 Task: Create a rule from the Recommended list, Task Added to this Project -> add SubTasks in the project AgileLab with SubTasks Gather and Analyse Requirements , Design and Implement Solution , System Test and UAT , Release to Production / Go Live
Action: Mouse moved to (395, 366)
Screenshot: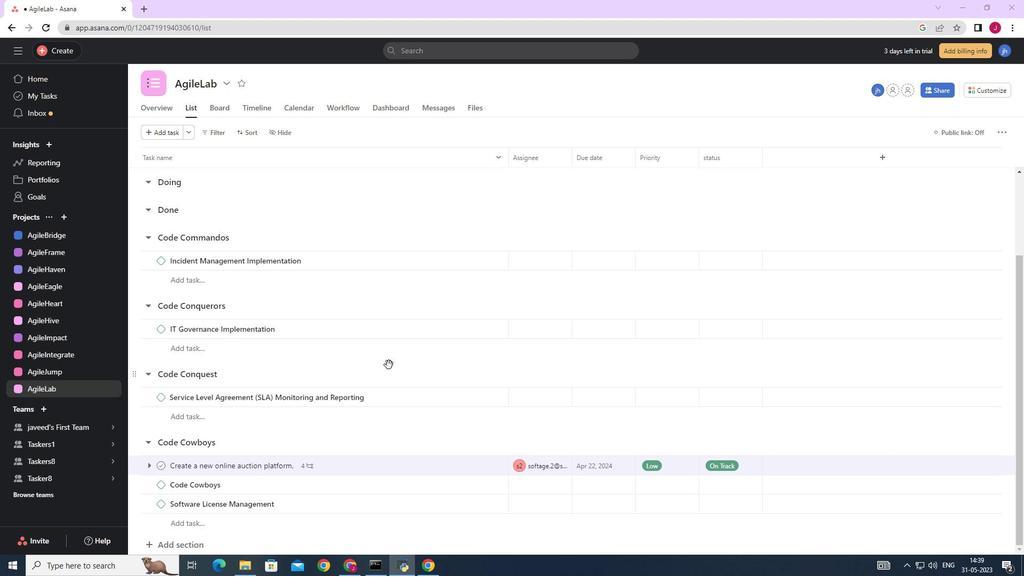 
Action: Mouse scrolled (395, 366) with delta (0, 0)
Screenshot: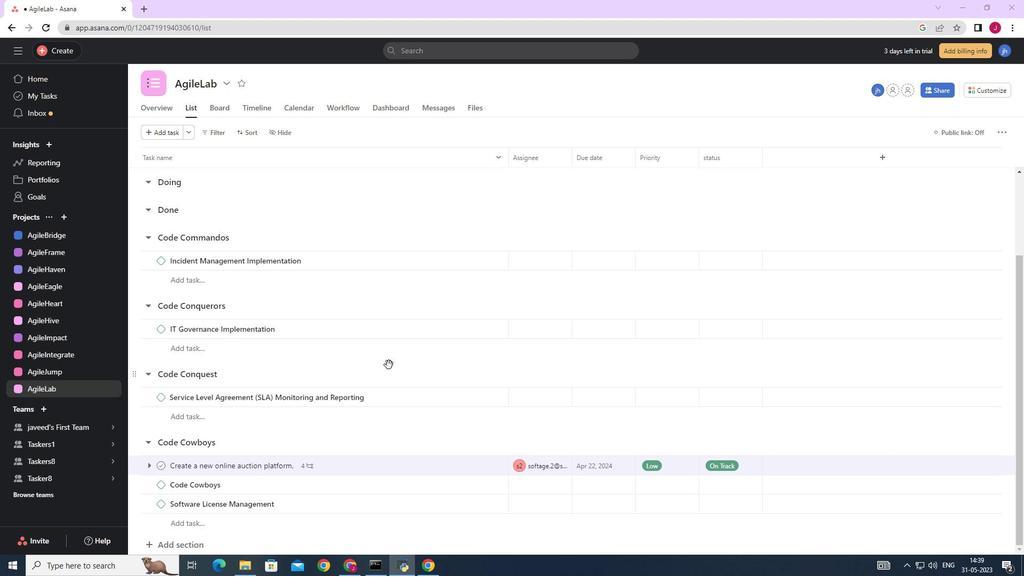 
Action: Mouse scrolled (395, 366) with delta (0, 0)
Screenshot: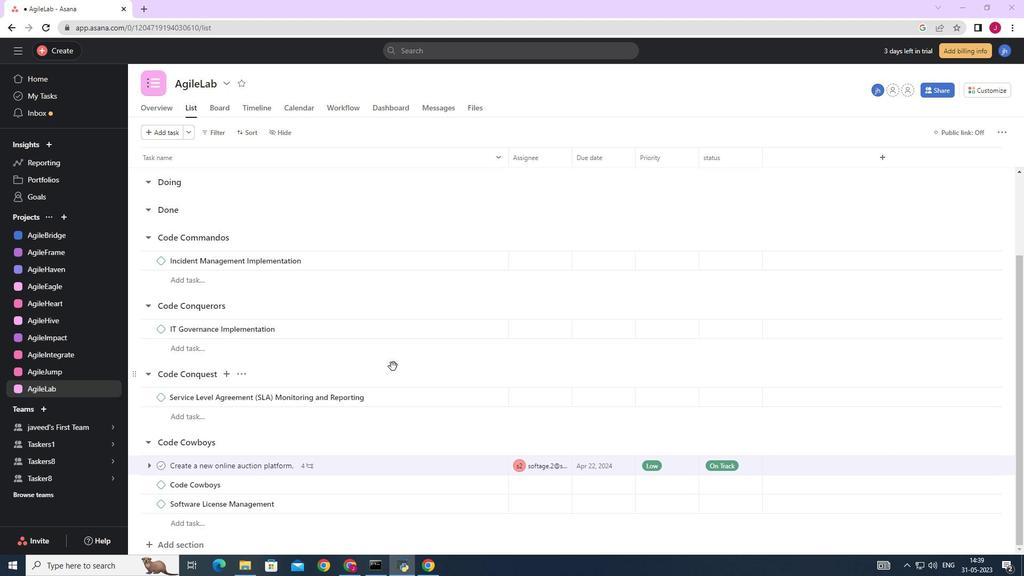 
Action: Mouse scrolled (395, 366) with delta (0, 0)
Screenshot: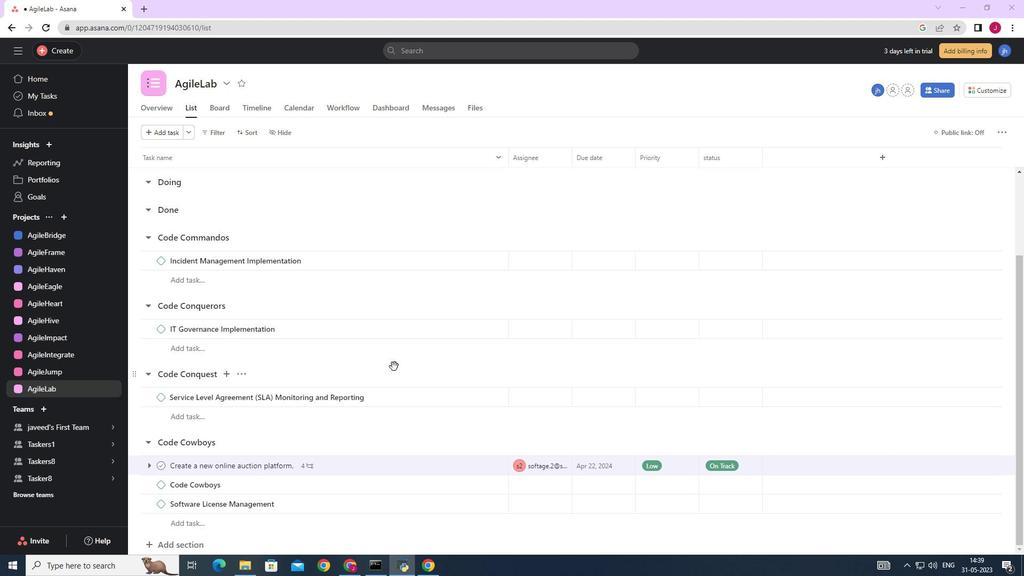 
Action: Mouse moved to (395, 366)
Screenshot: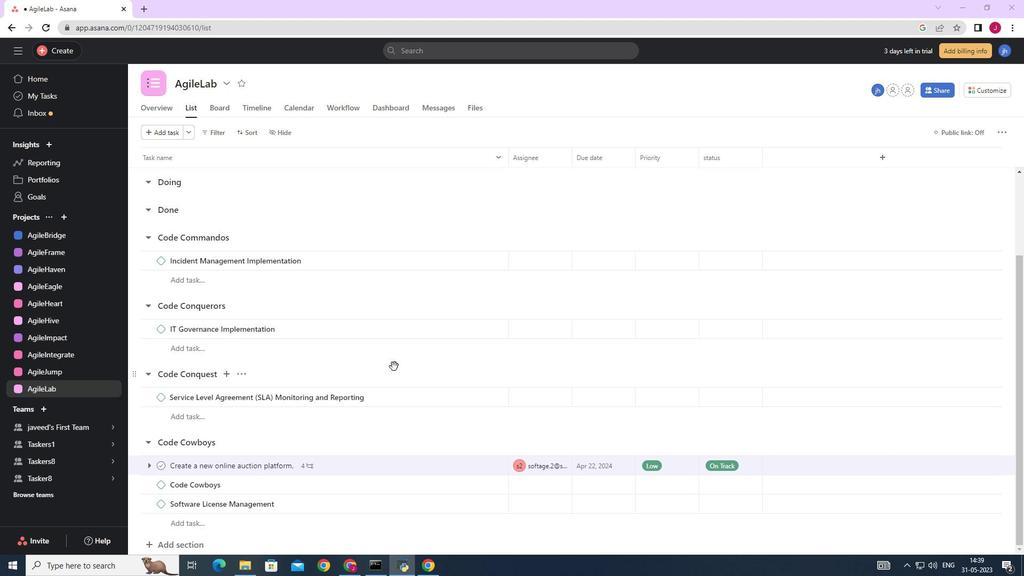 
Action: Mouse scrolled (395, 366) with delta (0, 0)
Screenshot: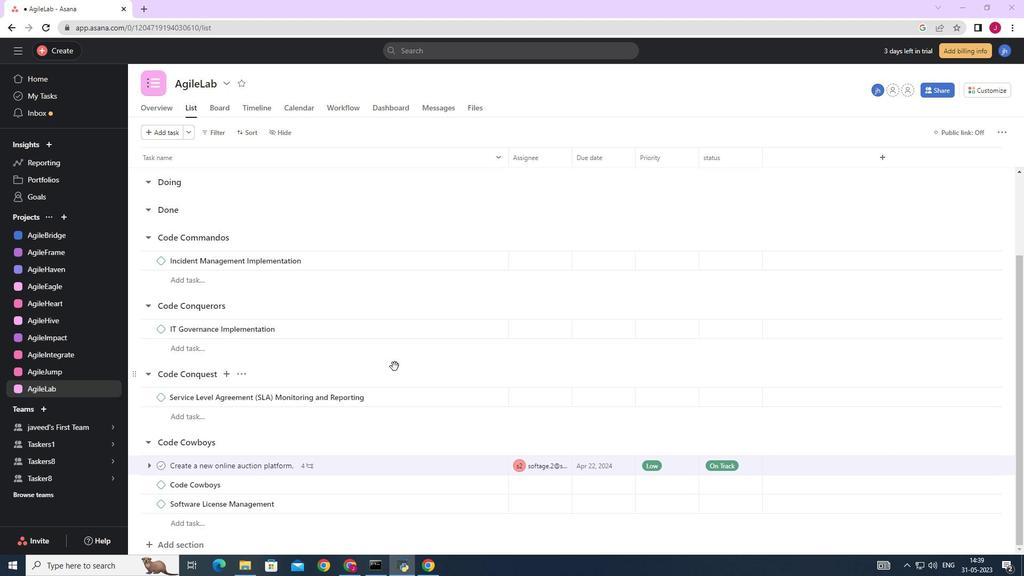 
Action: Mouse moved to (460, 464)
Screenshot: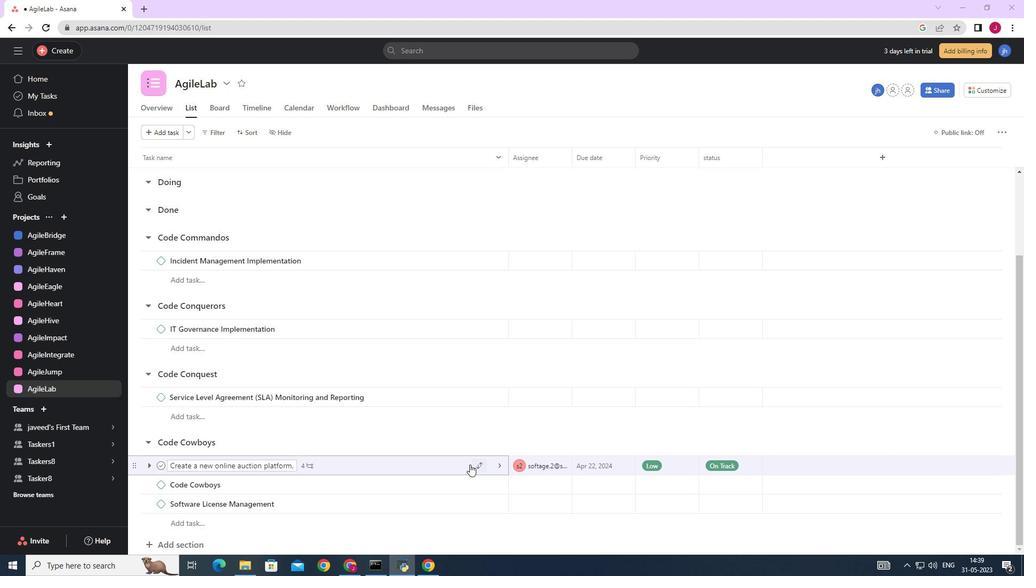 
Action: Mouse pressed left at (460, 464)
Screenshot: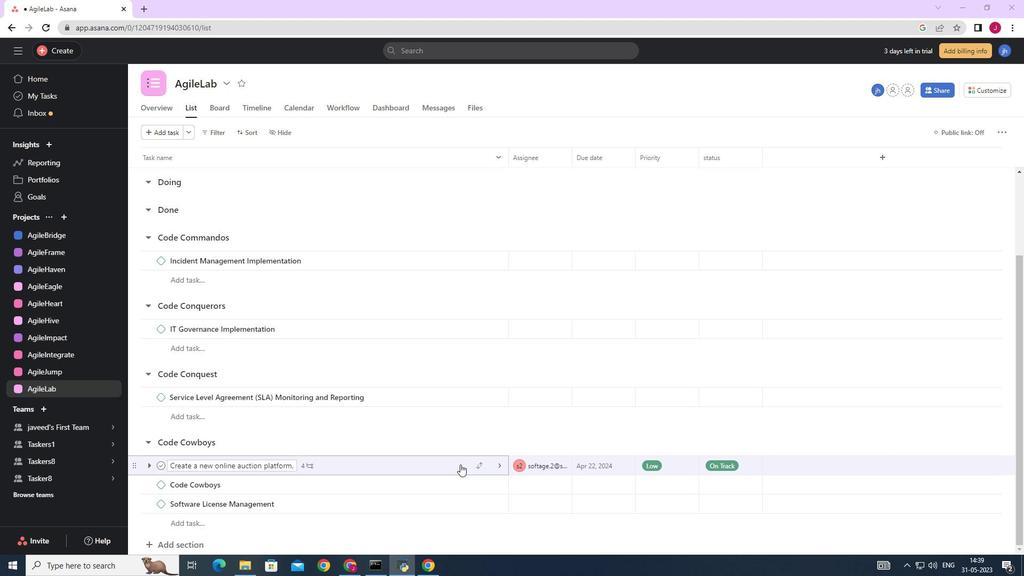 
Action: Mouse moved to (758, 357)
Screenshot: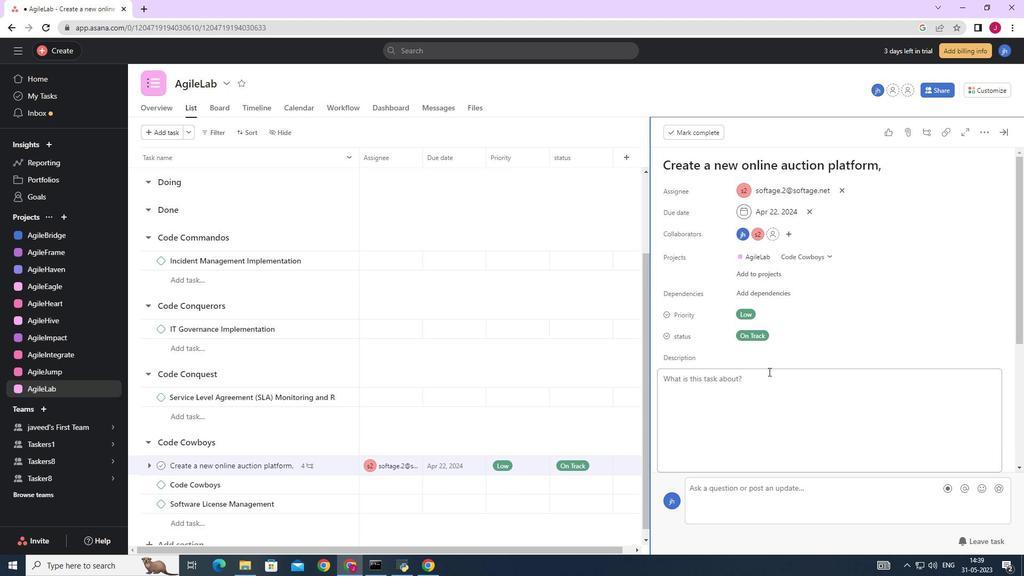 
Action: Mouse scrolled (758, 357) with delta (0, 0)
Screenshot: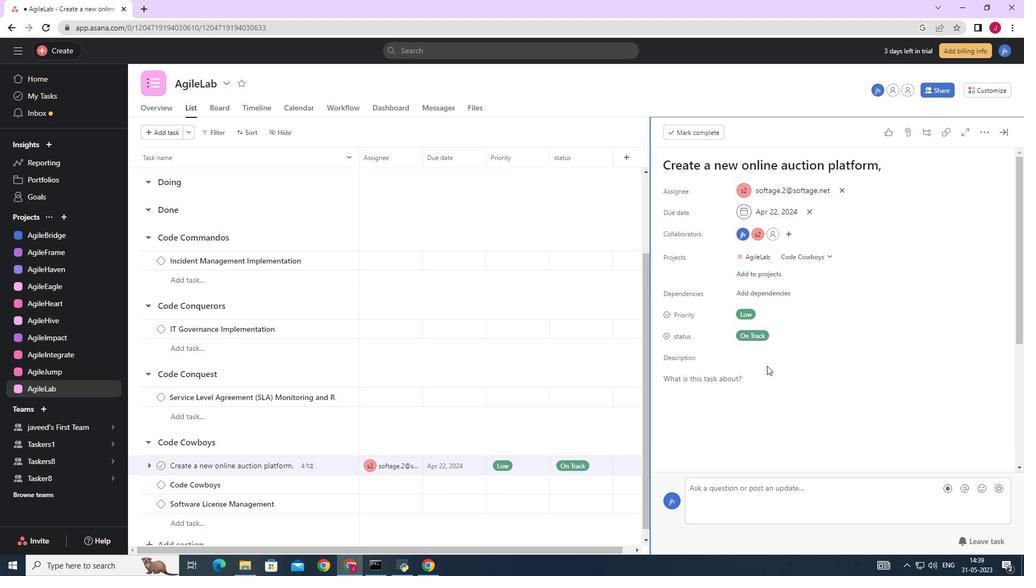 
Action: Mouse scrolled (758, 357) with delta (0, 0)
Screenshot: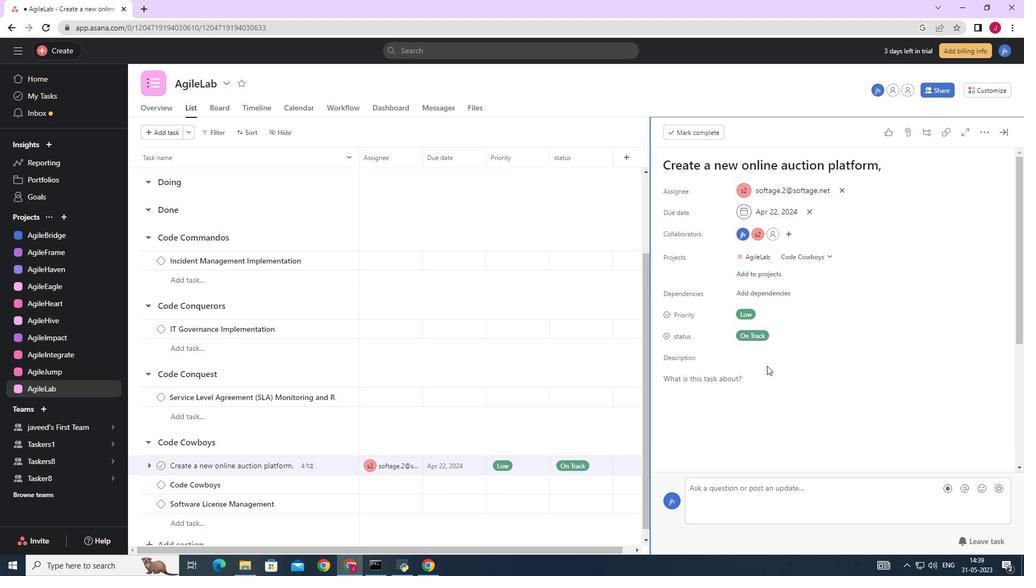 
Action: Mouse moved to (612, 196)
Screenshot: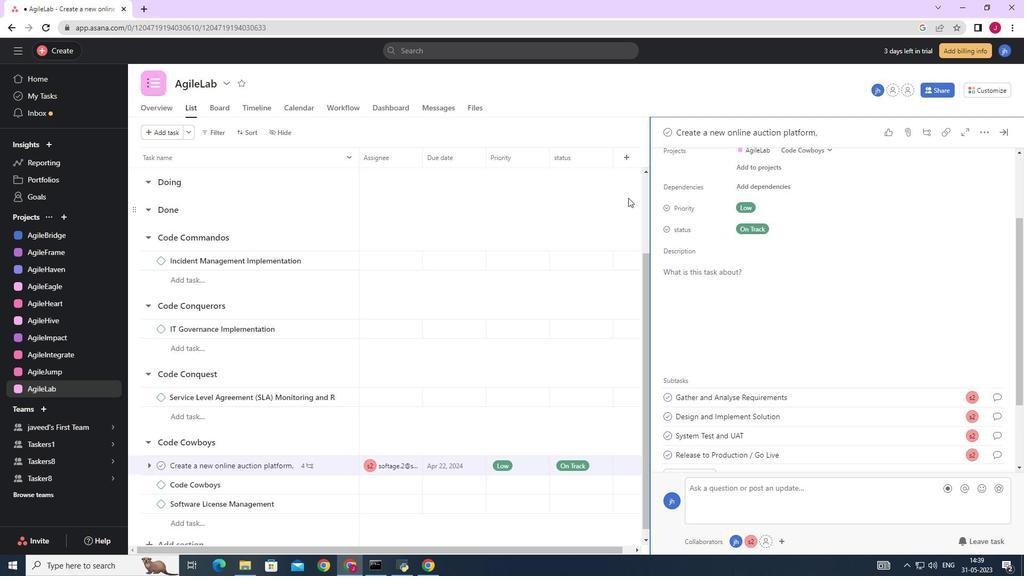
Action: Mouse pressed left at (612, 196)
Screenshot: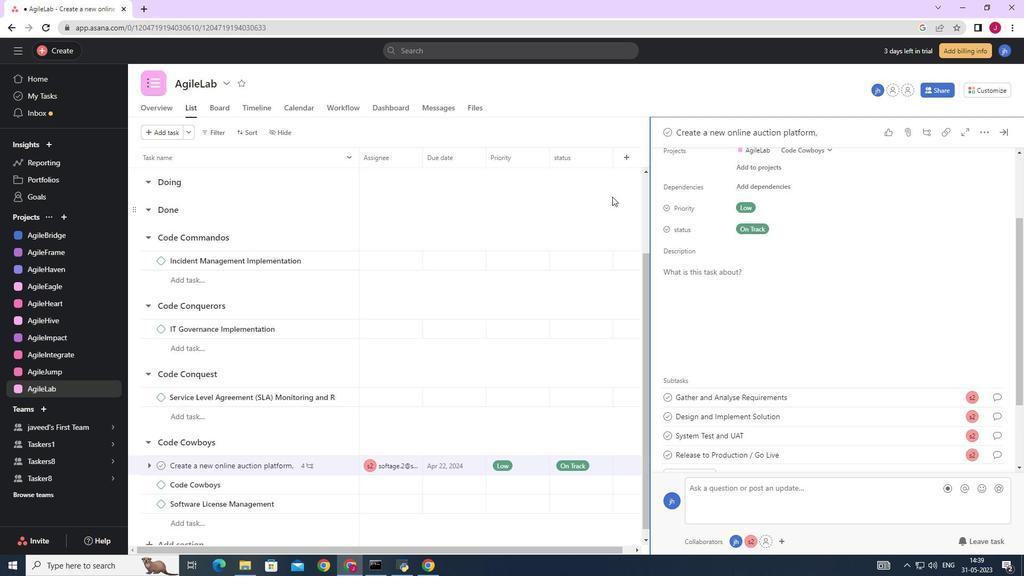 
Action: Mouse moved to (1006, 129)
Screenshot: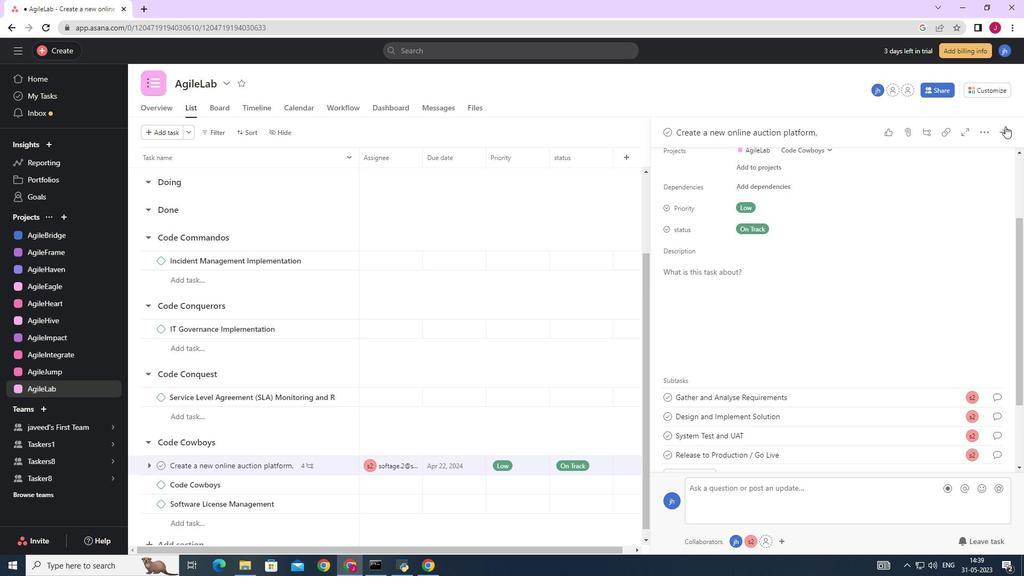 
Action: Mouse pressed left at (1006, 129)
Screenshot: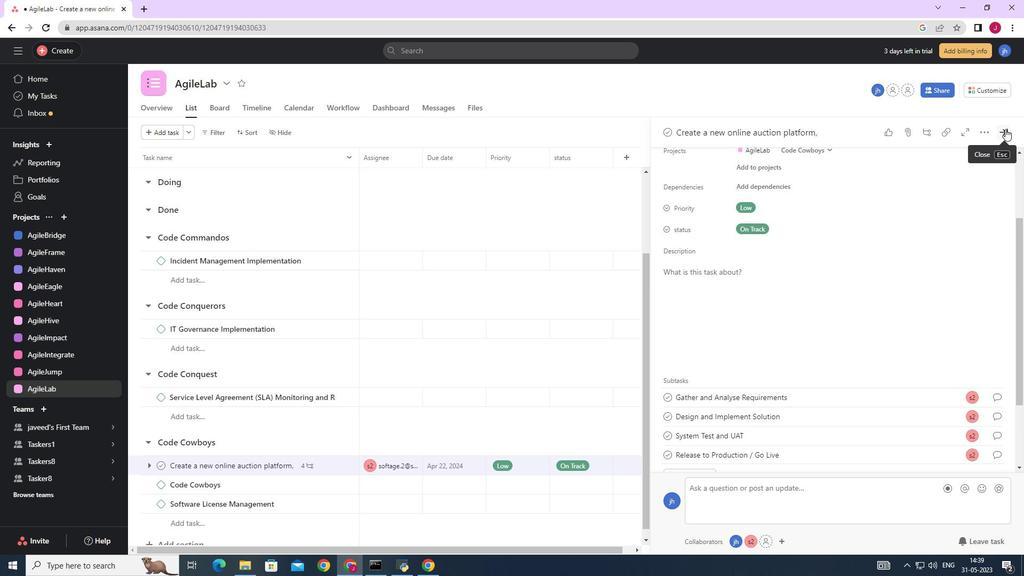 
Action: Mouse moved to (547, 371)
Screenshot: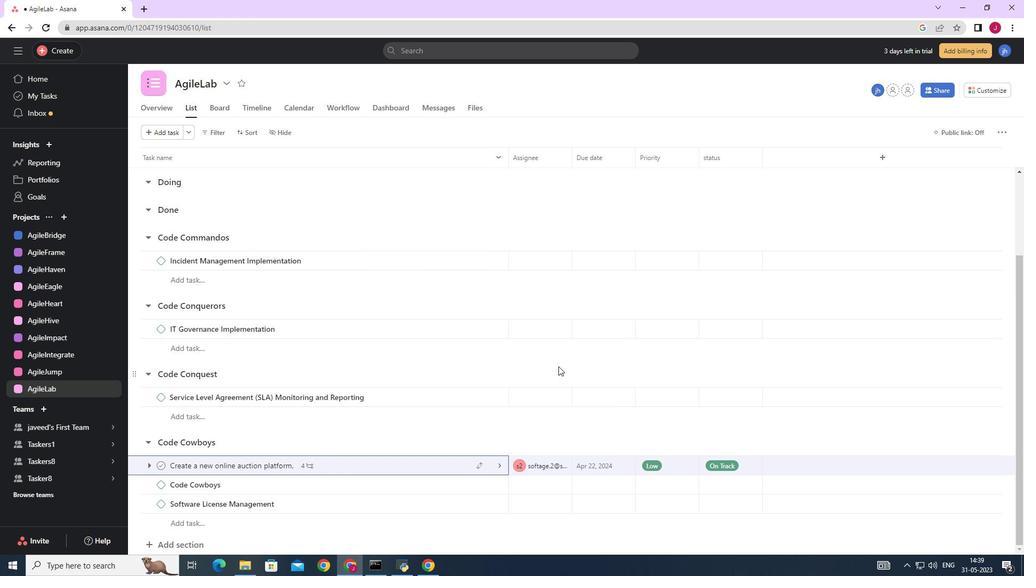
Action: Mouse scrolled (547, 372) with delta (0, 0)
Screenshot: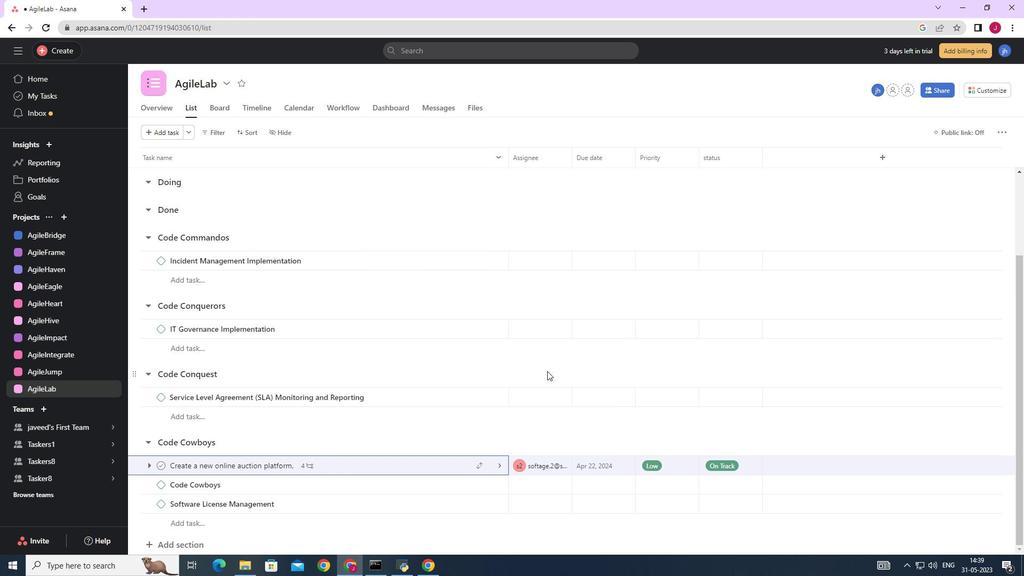 
Action: Mouse scrolled (547, 372) with delta (0, 0)
Screenshot: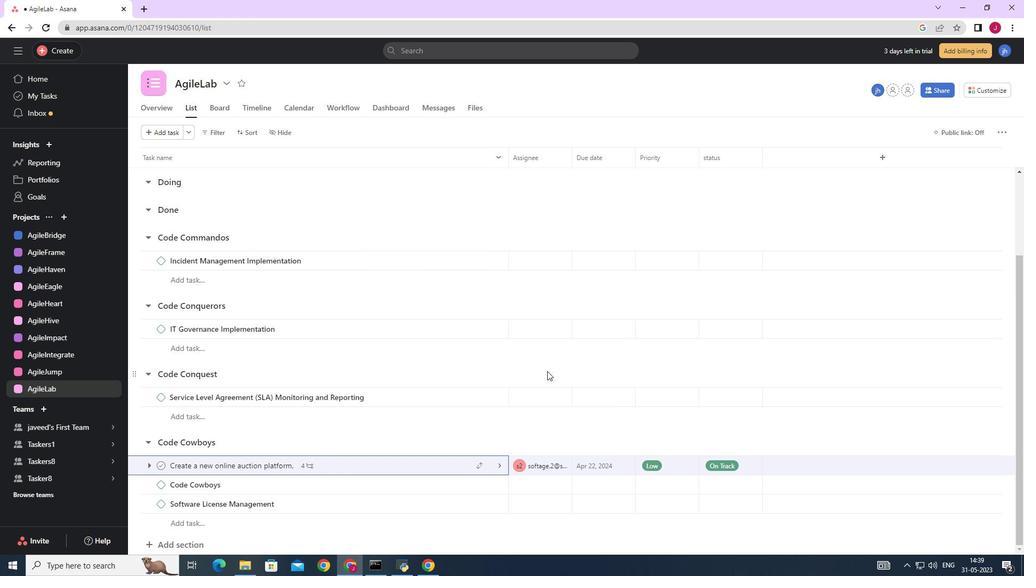 
Action: Mouse scrolled (547, 372) with delta (0, 0)
Screenshot: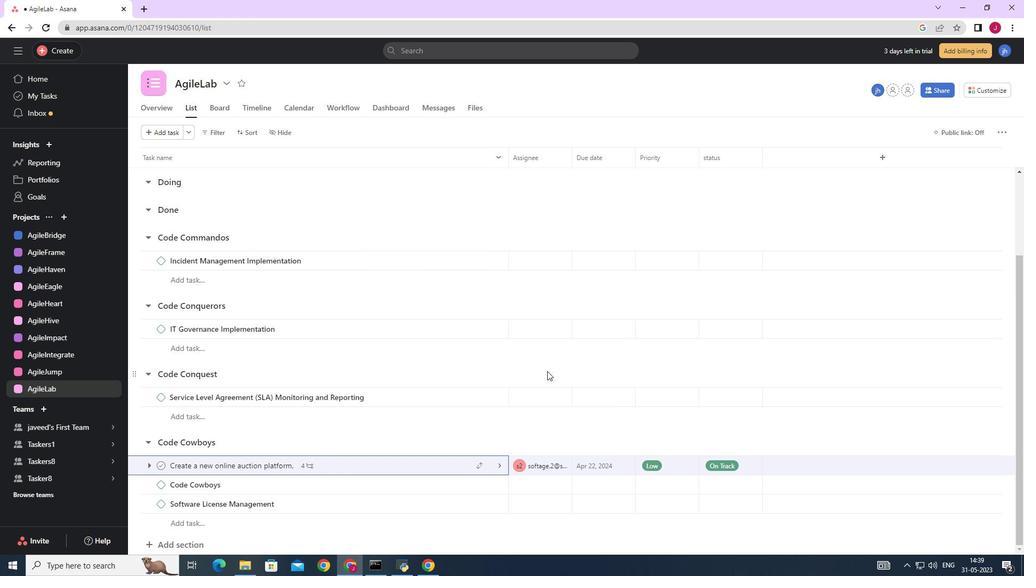 
Action: Mouse scrolled (547, 372) with delta (0, 0)
Screenshot: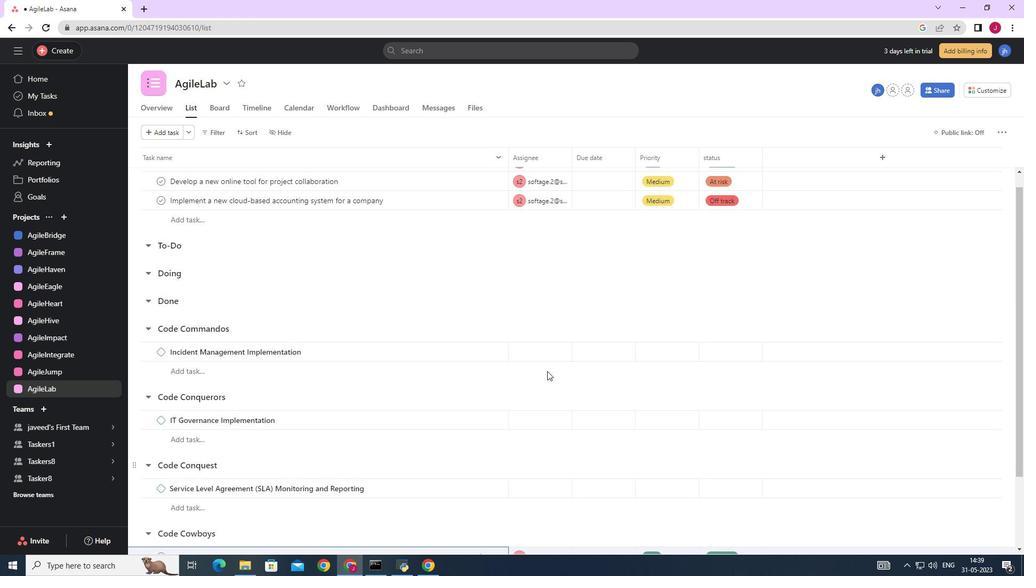 
Action: Mouse scrolled (547, 372) with delta (0, 0)
Screenshot: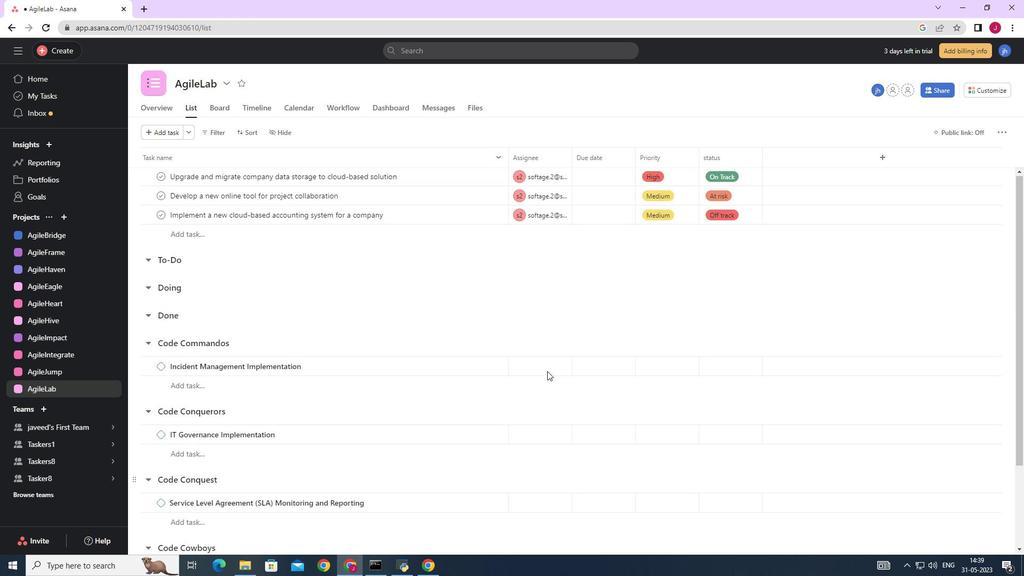 
Action: Mouse scrolled (547, 372) with delta (0, 0)
Screenshot: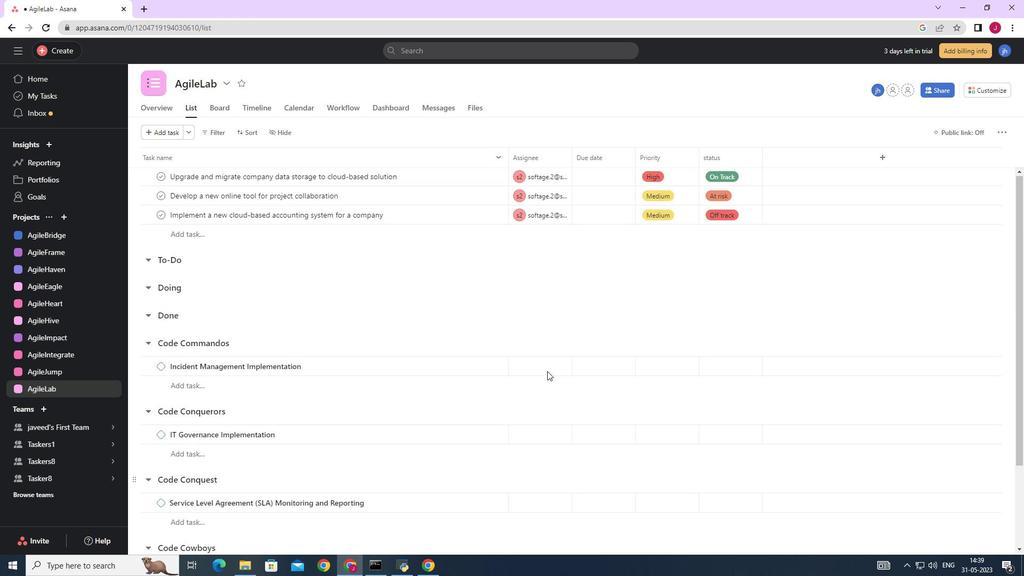 
Action: Mouse moved to (988, 88)
Screenshot: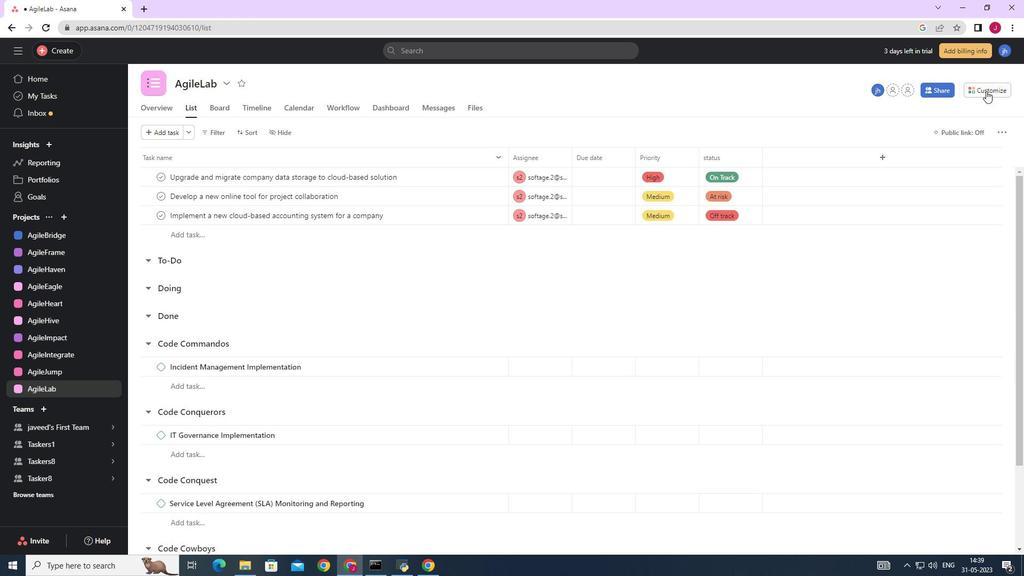 
Action: Mouse pressed left at (988, 88)
Screenshot: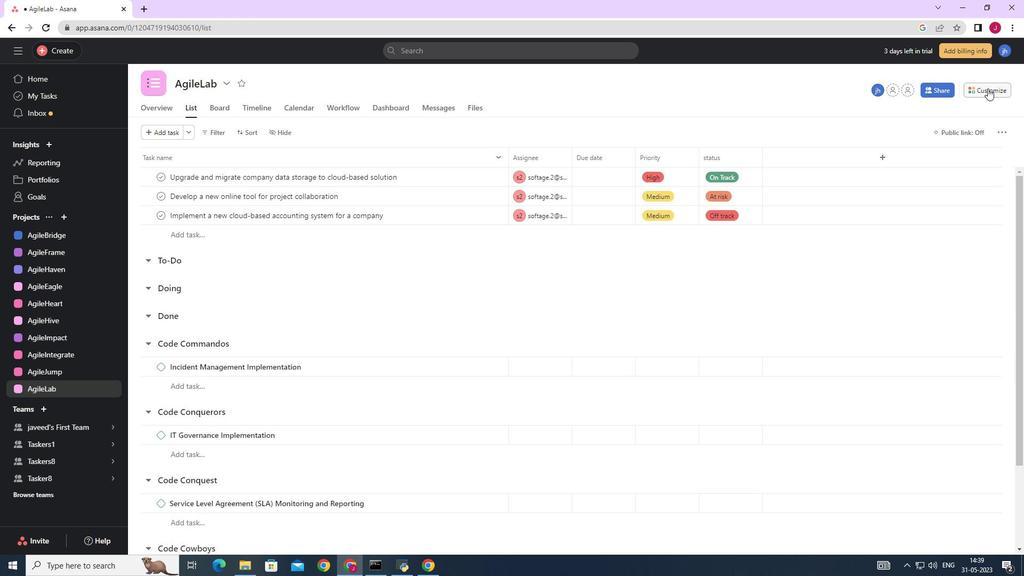 
Action: Mouse moved to (807, 230)
Screenshot: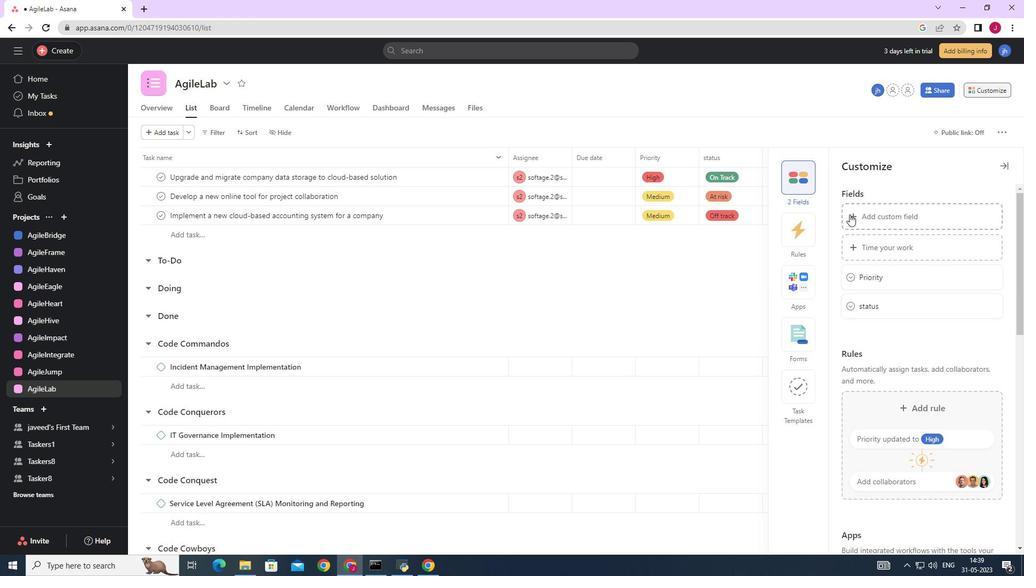 
Action: Mouse pressed left at (807, 230)
Screenshot: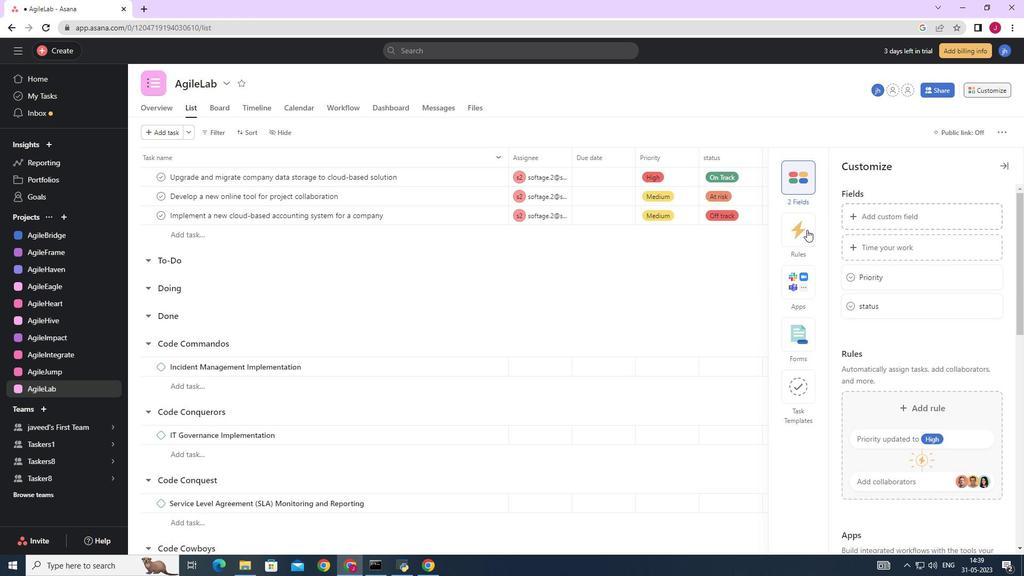 
Action: Mouse moved to (889, 242)
Screenshot: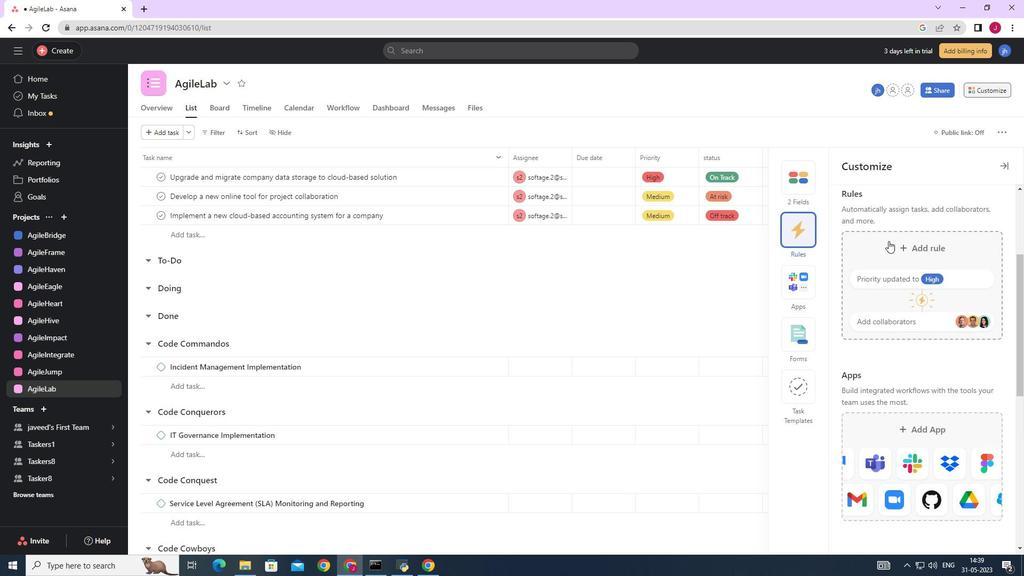 
Action: Mouse pressed left at (889, 242)
Screenshot: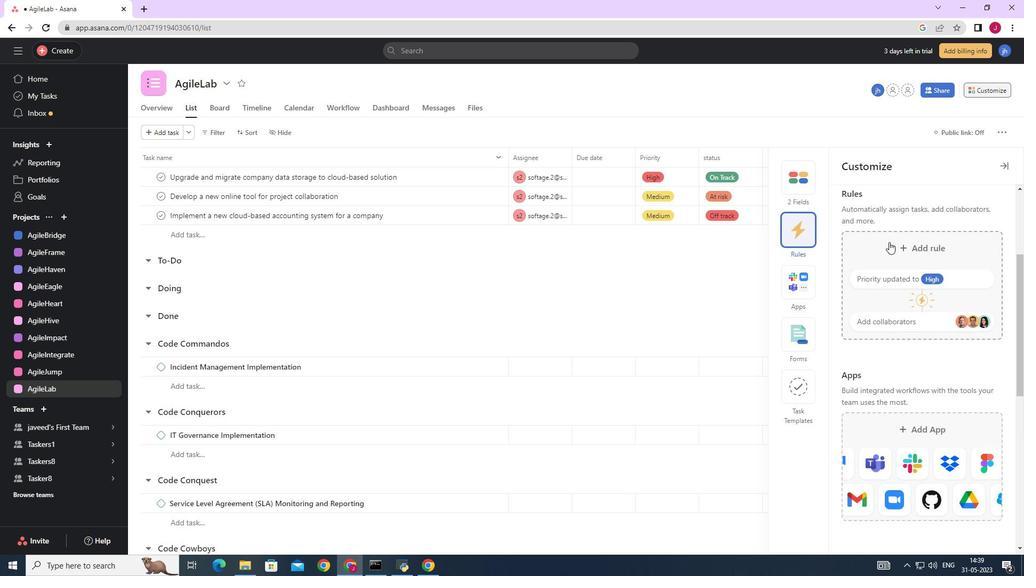 
Action: Mouse moved to (432, 167)
Screenshot: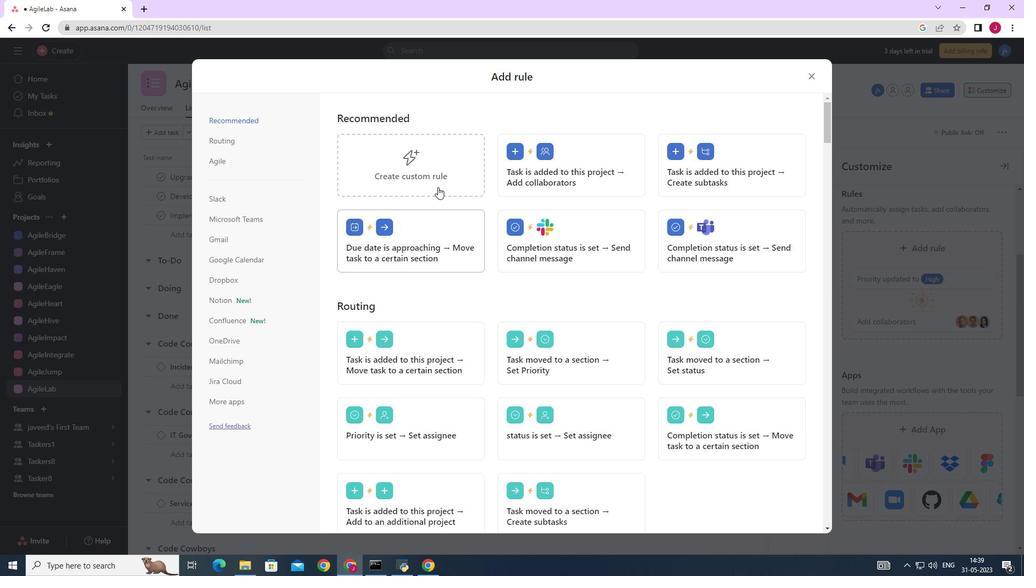 
Action: Mouse pressed left at (432, 167)
Screenshot: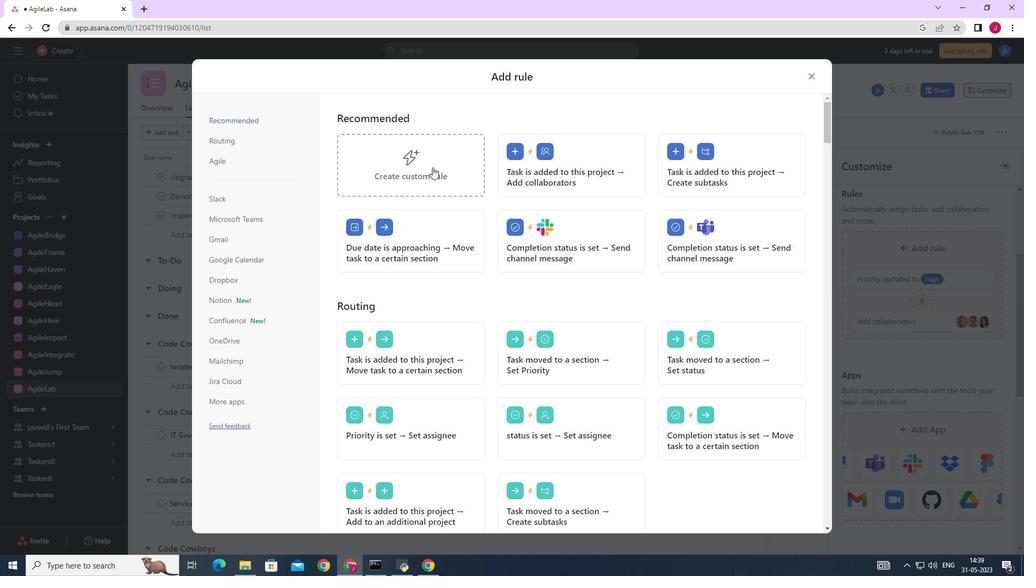 
Action: Mouse moved to (493, 271)
Screenshot: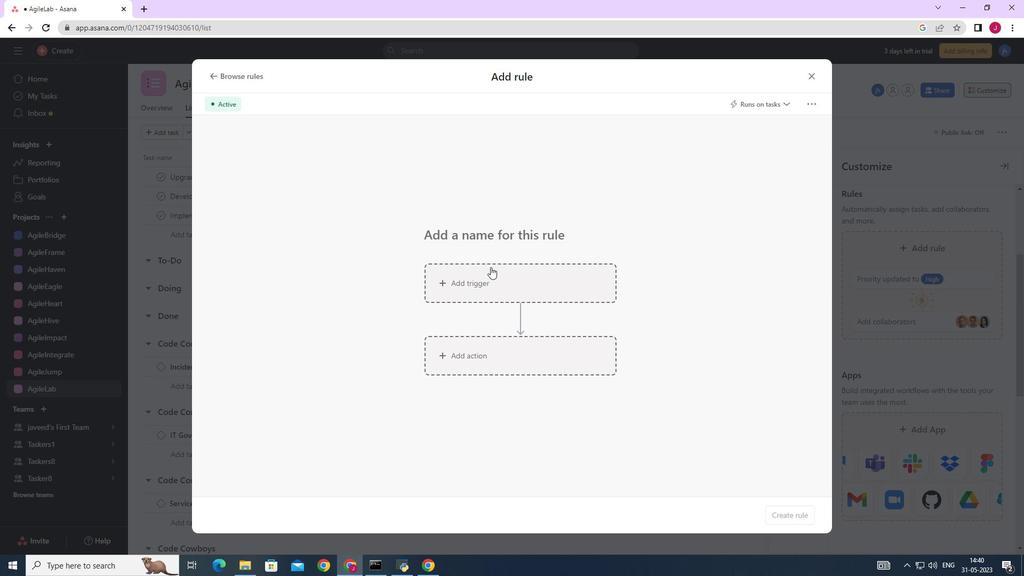 
Action: Mouse pressed left at (493, 271)
Screenshot: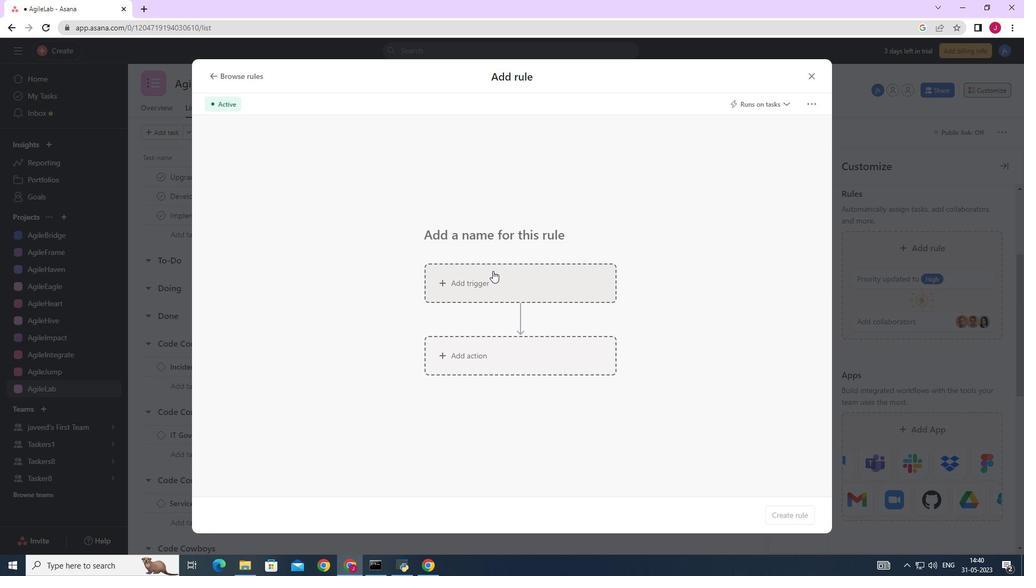 
Action: Mouse moved to (429, 359)
Screenshot: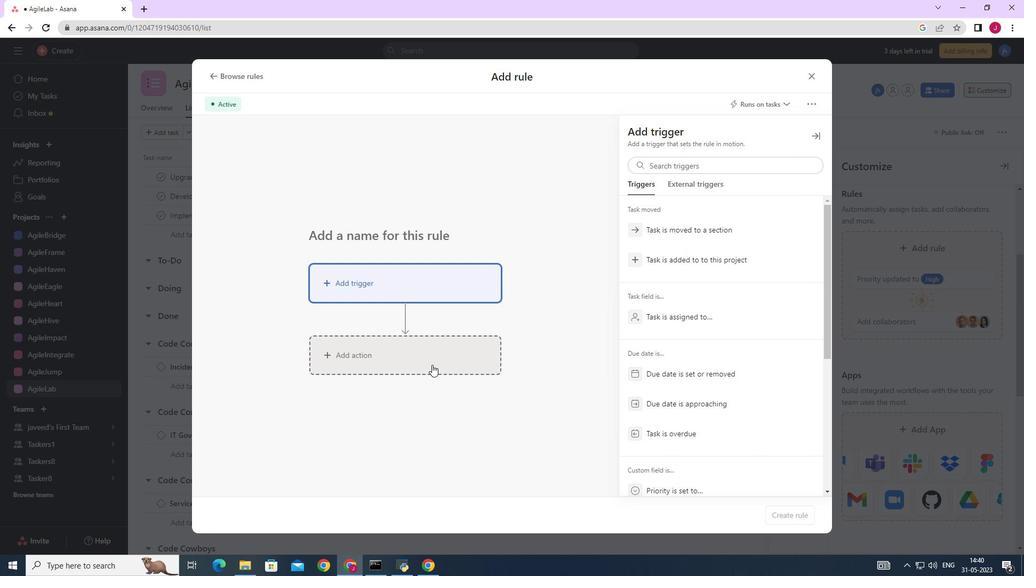
Action: Mouse pressed left at (429, 359)
Screenshot: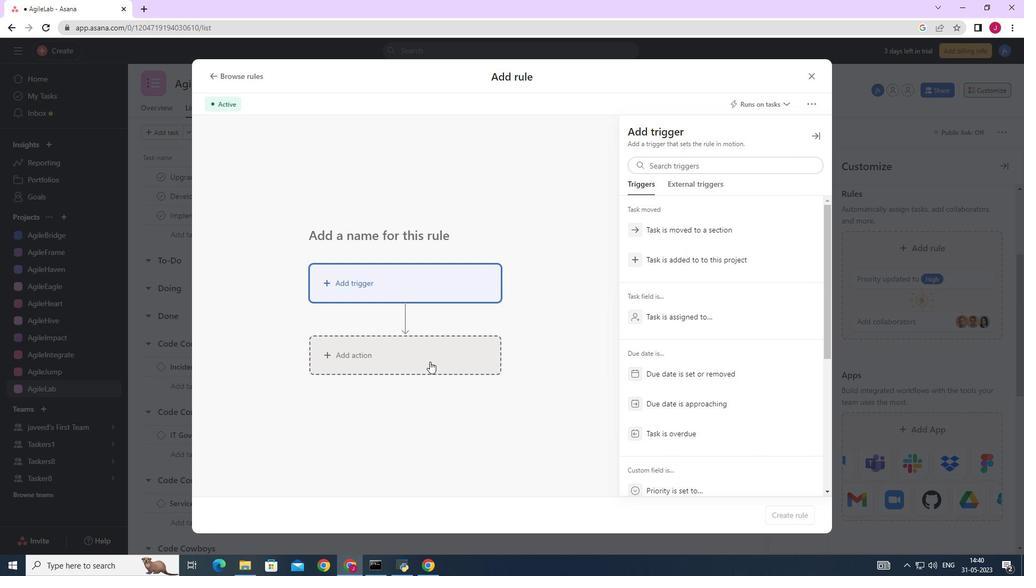 
Action: Mouse moved to (662, 405)
Screenshot: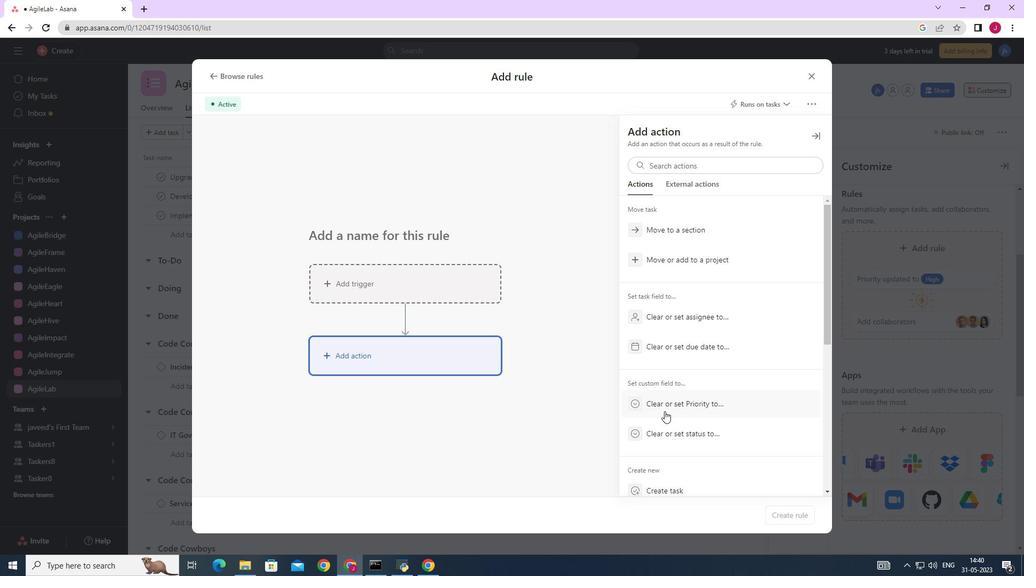 
Action: Mouse scrolled (662, 404) with delta (0, 0)
Screenshot: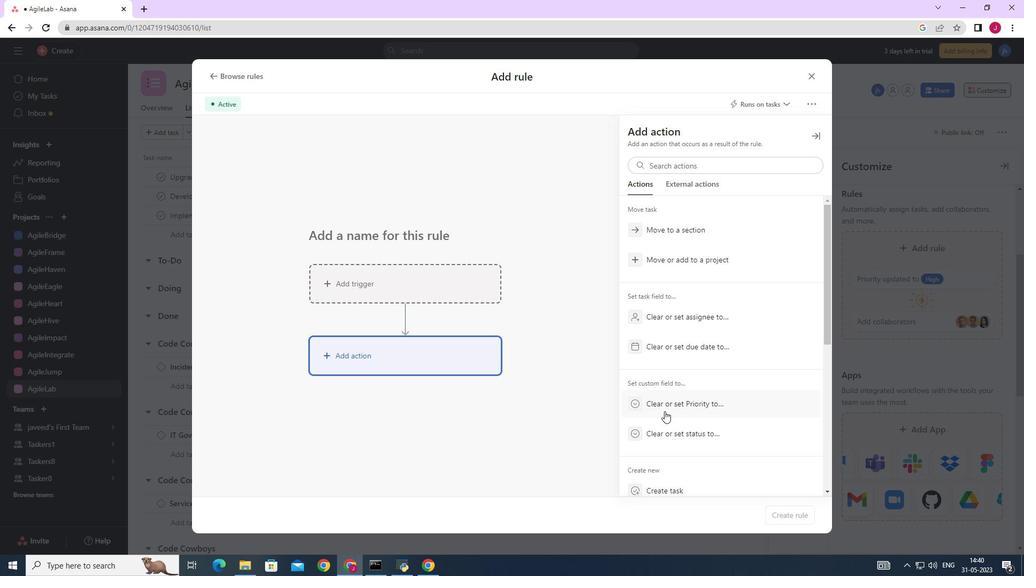 
Action: Mouse moved to (661, 404)
Screenshot: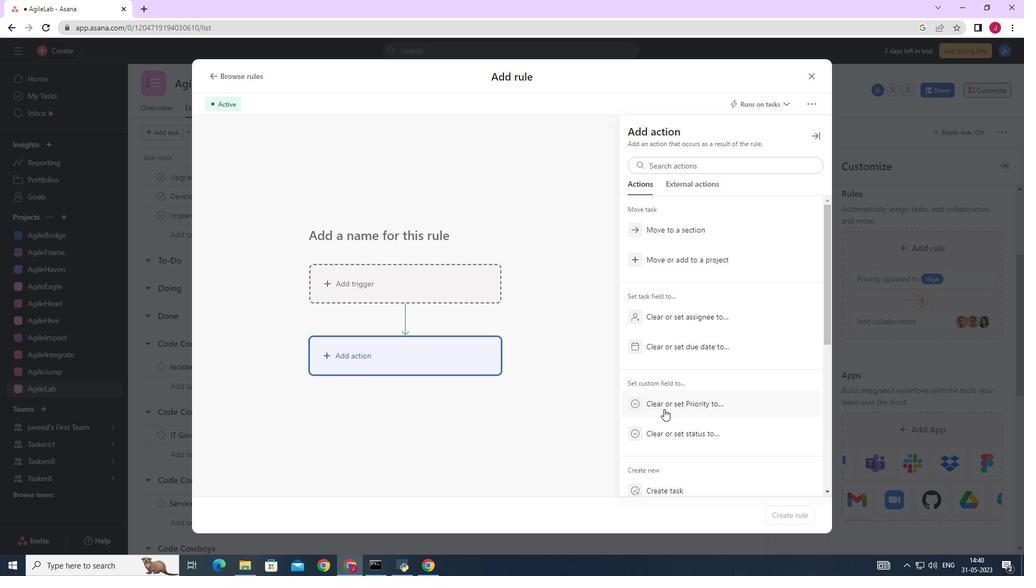 
Action: Mouse scrolled (661, 403) with delta (0, 0)
Screenshot: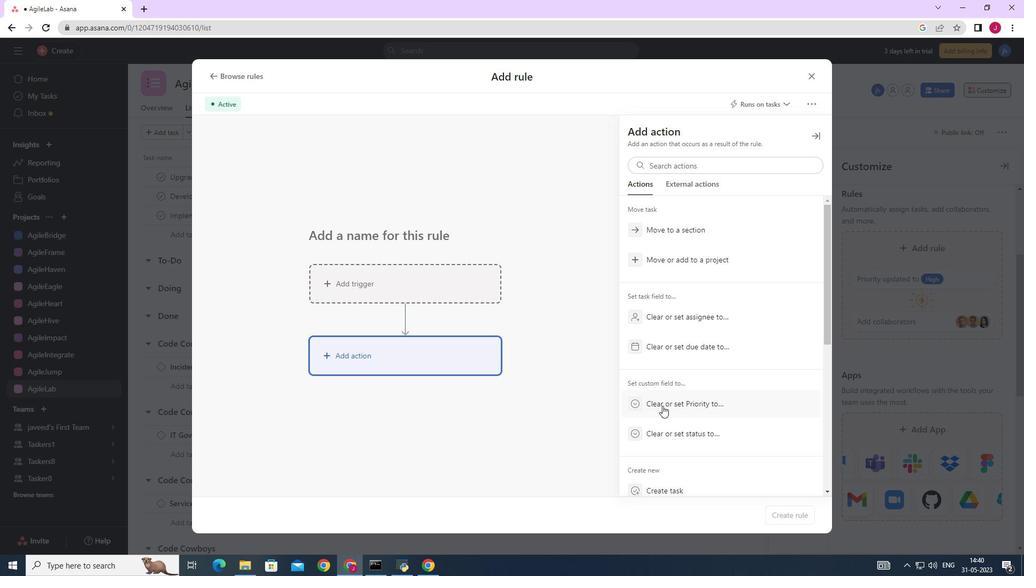 
Action: Mouse scrolled (661, 403) with delta (0, 0)
Screenshot: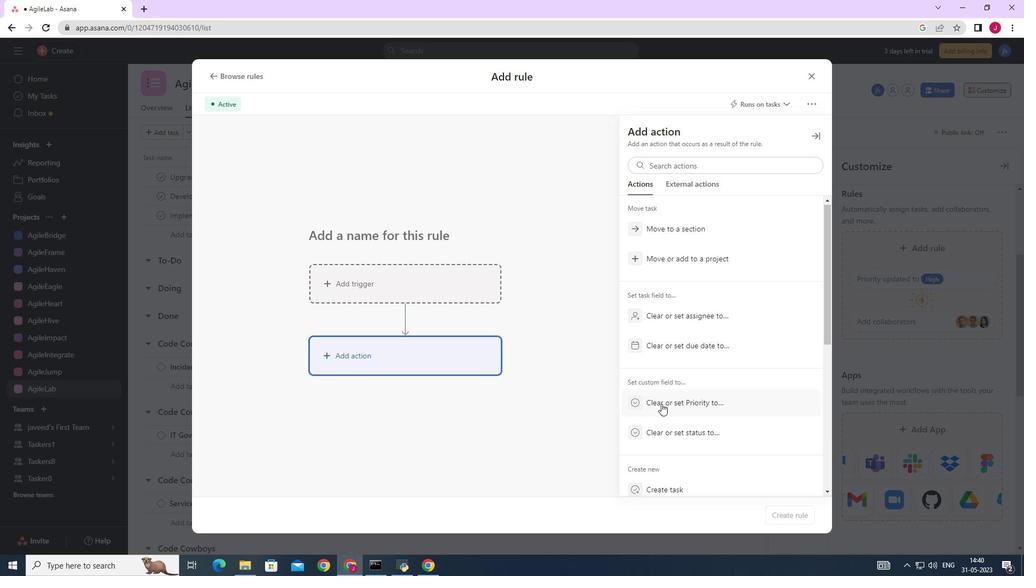 
Action: Mouse moved to (661, 364)
Screenshot: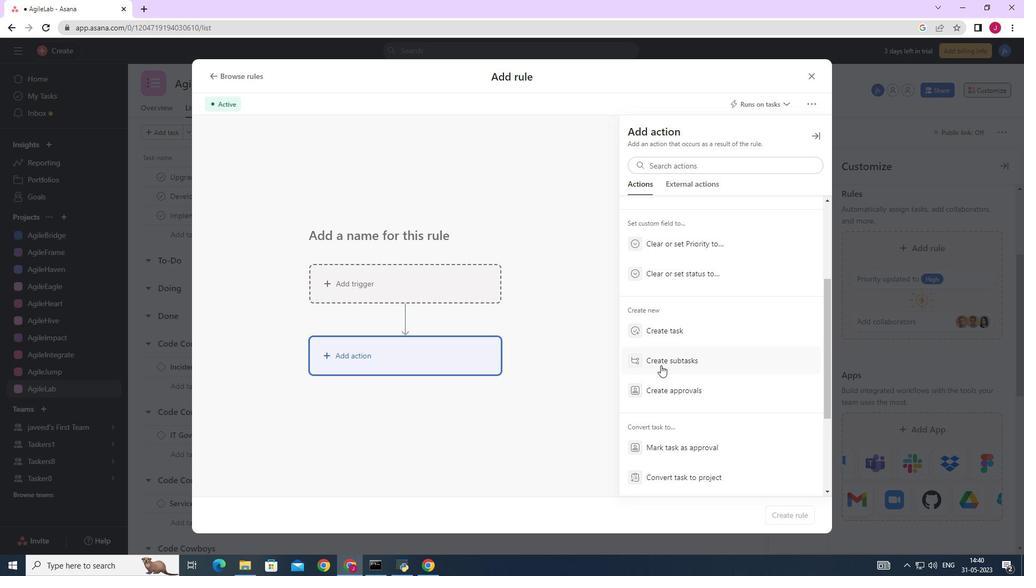 
Action: Mouse pressed left at (661, 364)
Screenshot: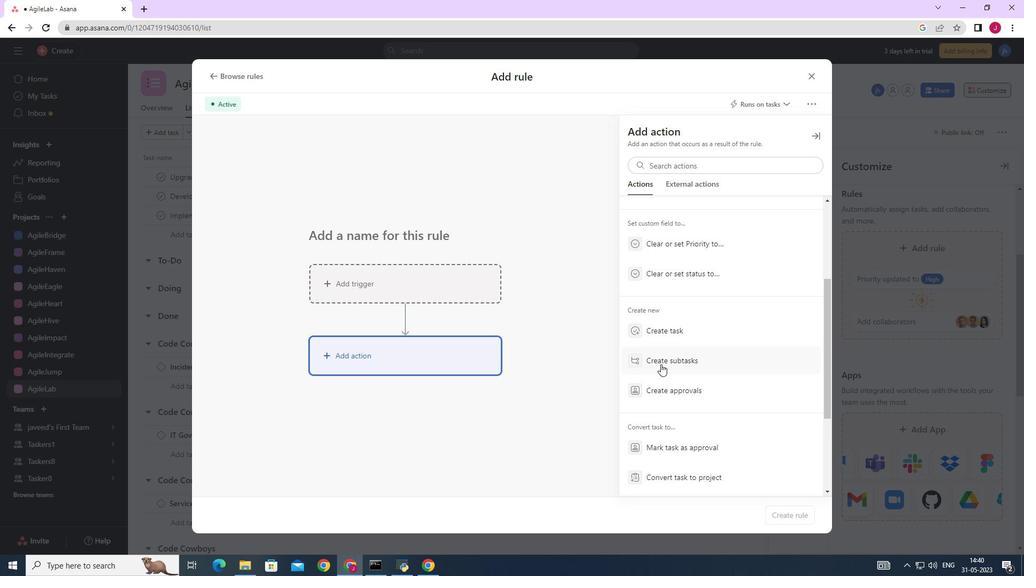 
Action: Mouse moved to (661, 176)
Screenshot: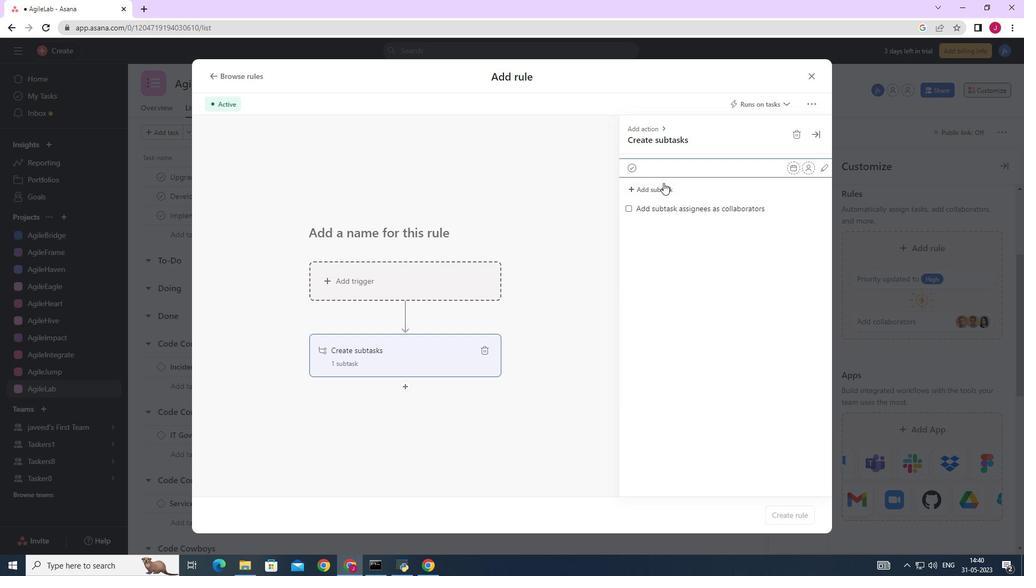 
Action: Key pressed <Key.caps_lock>G<Key.caps_lock>ather<Key.space>and<Key.space><Key.caps_lock>A<Key.caps_lock>nalyse<Key.enter><Key.caps_lock>
Screenshot: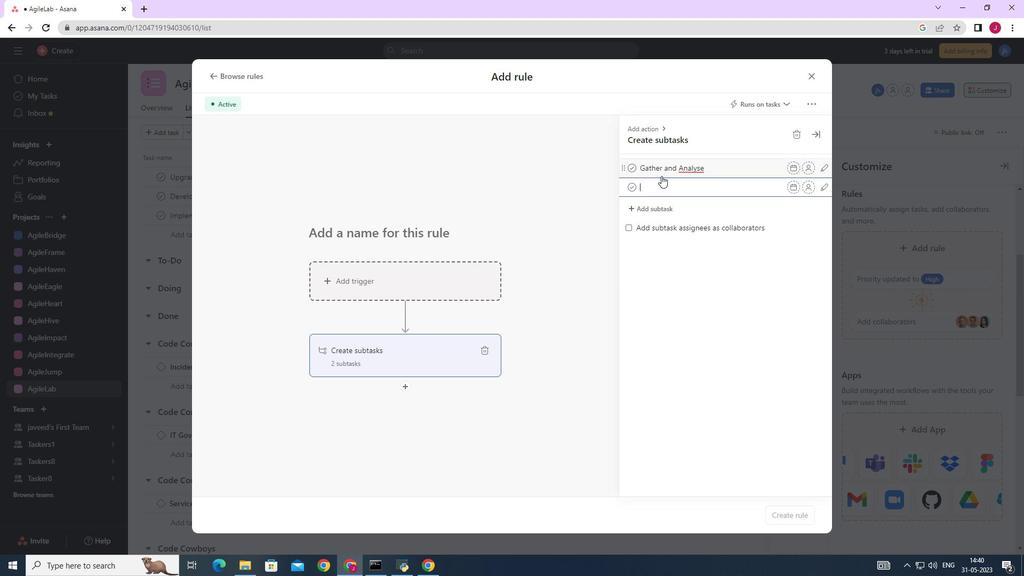 
Action: Mouse moved to (739, 168)
Screenshot: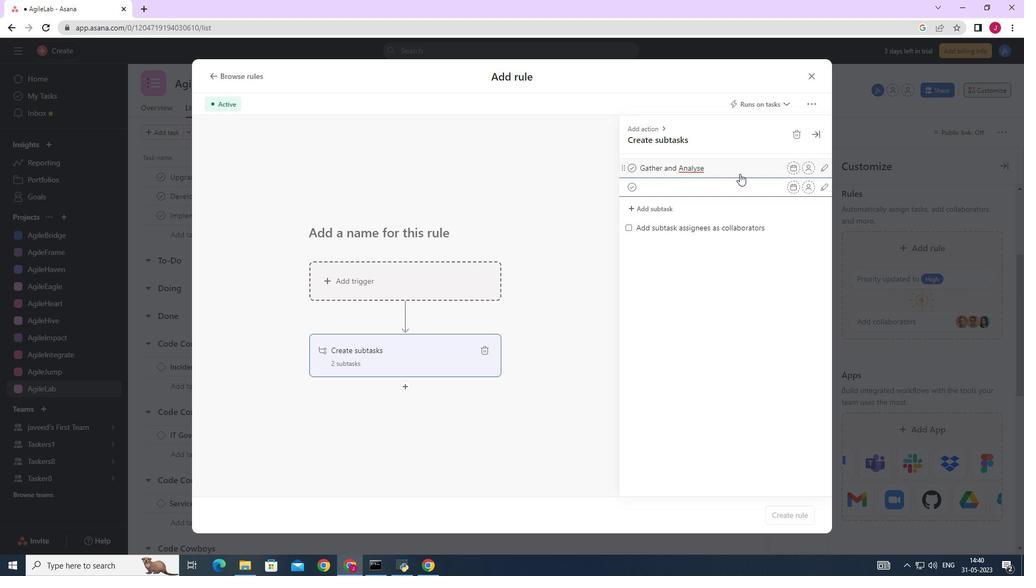 
Action: Mouse pressed left at (739, 168)
Screenshot: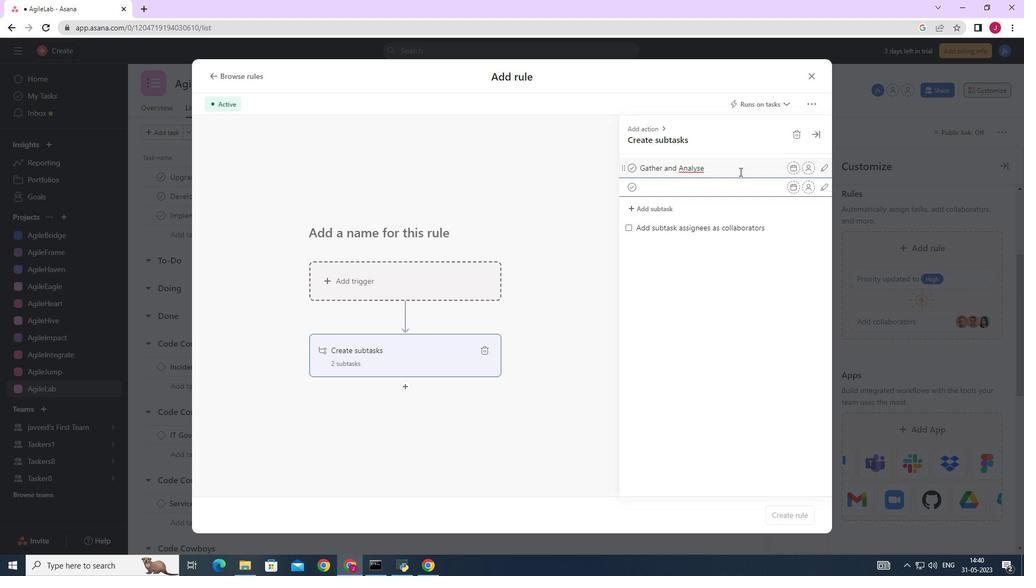 
Action: Mouse moved to (738, 168)
Screenshot: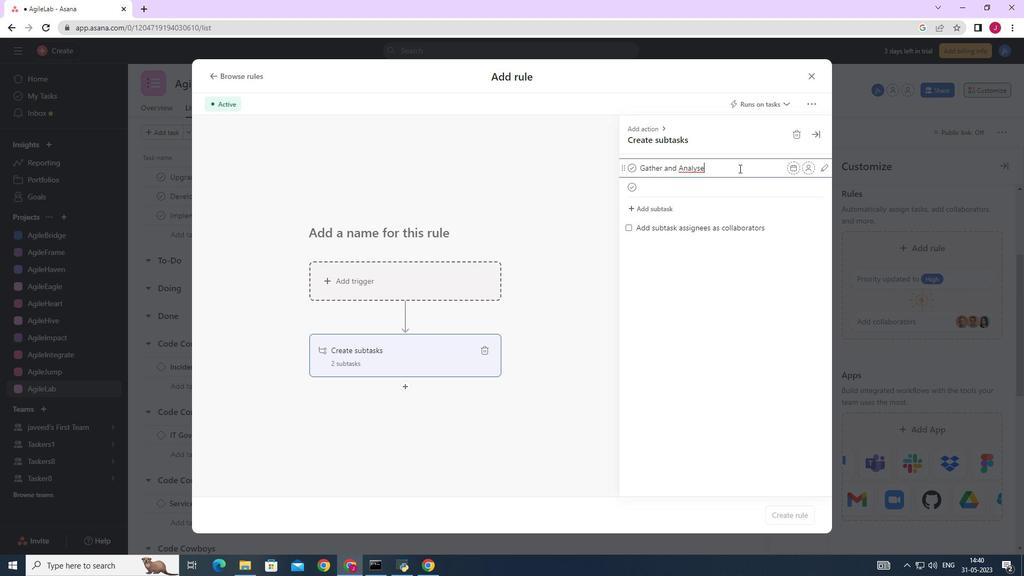 
Action: Key pressed <Key.space>R<Key.caps_lock>equirements<Key.enter><Key.caps_lock>D<Key.caps_lock>esign<Key.space>and<Key.space><Key.caps_lock>I<Key.caps_lock>mplement<Key.space><Key.caps_lock>S<Key.caps_lock>olution<Key.enter><Key.caps_lock>S<Key.caps_lock>ystem<Key.space><Key.caps_lock>T<Key.caps_lock>est<Key.space>and<Key.space><Key.caps_lock>UAT<Key.enter><Key.caps_lock><Key.caps_lock>R<Key.caps_lock>elease<Key.space>to<Key.space><Key.caps_lock>P<Key.caps_lock>roduction<Key.space><Key.caps_lock>G<Key.caps_lock>o<Key.space>/<Key.caps_lock><Key.space><Key.caps_lock><Key.caps_lock>L<Key.caps_lock>ive<Key.enter>
Screenshot: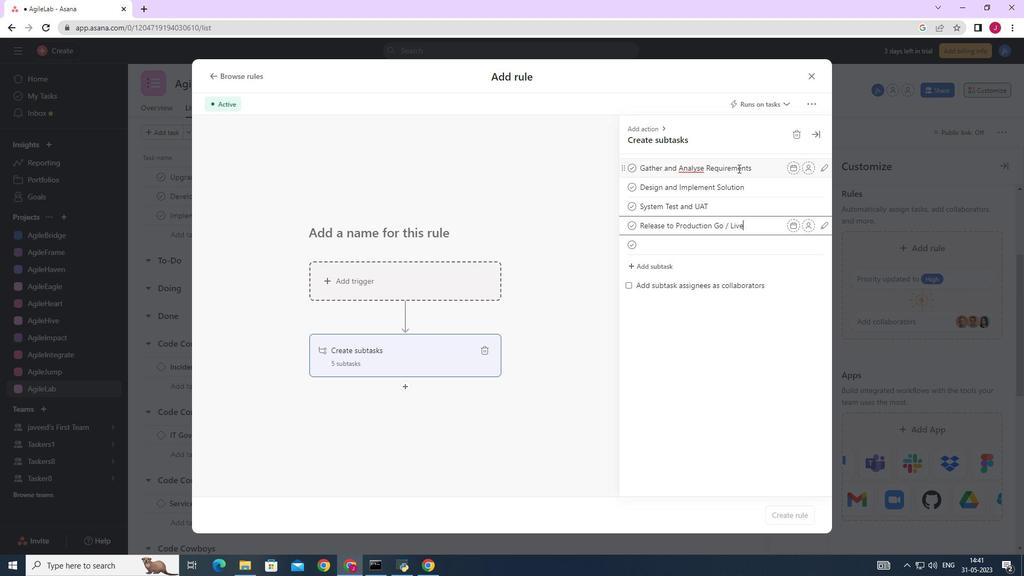 
Action: Mouse moved to (837, 90)
Screenshot: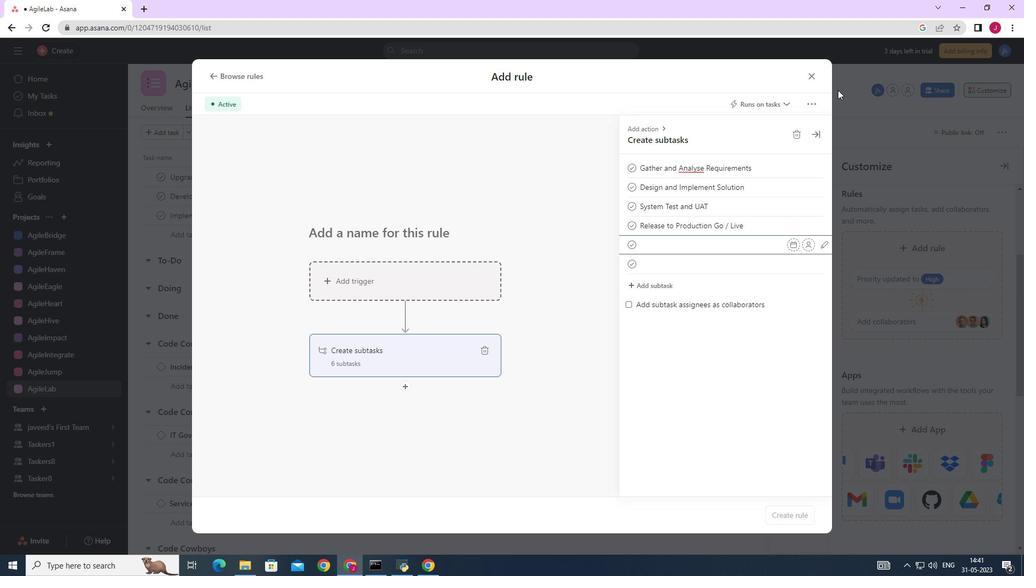 
